 Task: Add Spaans Cocoa Meringue Cookies to the cart.
Action: Mouse moved to (690, 254)
Screenshot: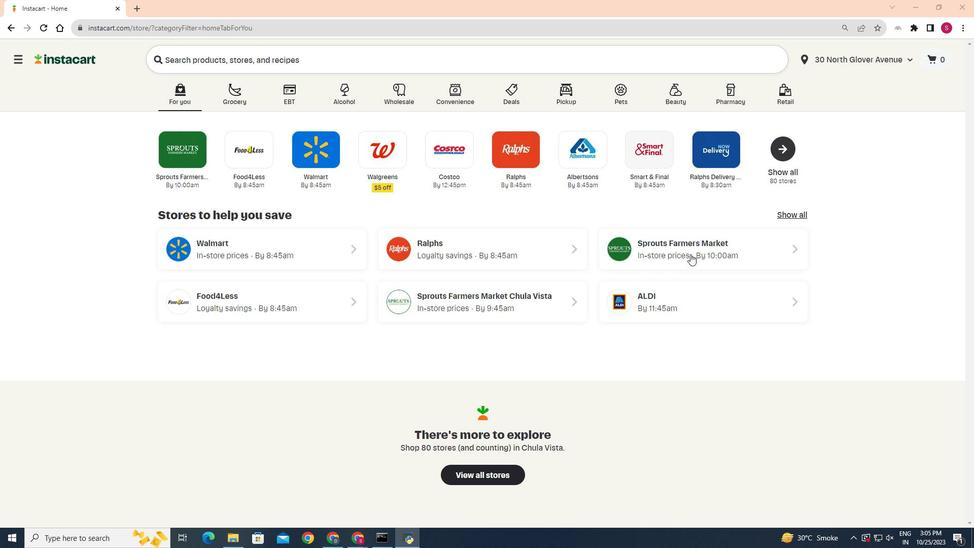 
Action: Mouse pressed left at (690, 254)
Screenshot: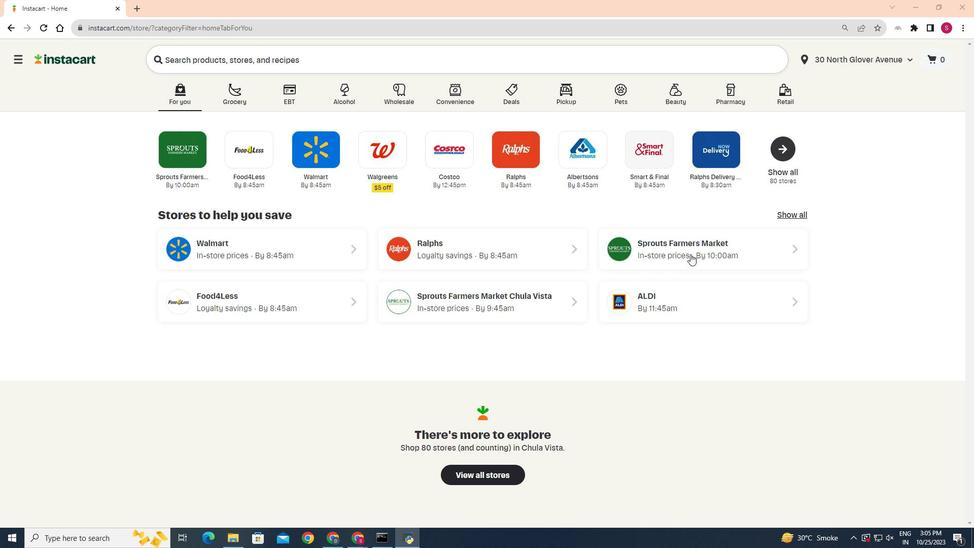 
Action: Mouse moved to (49, 442)
Screenshot: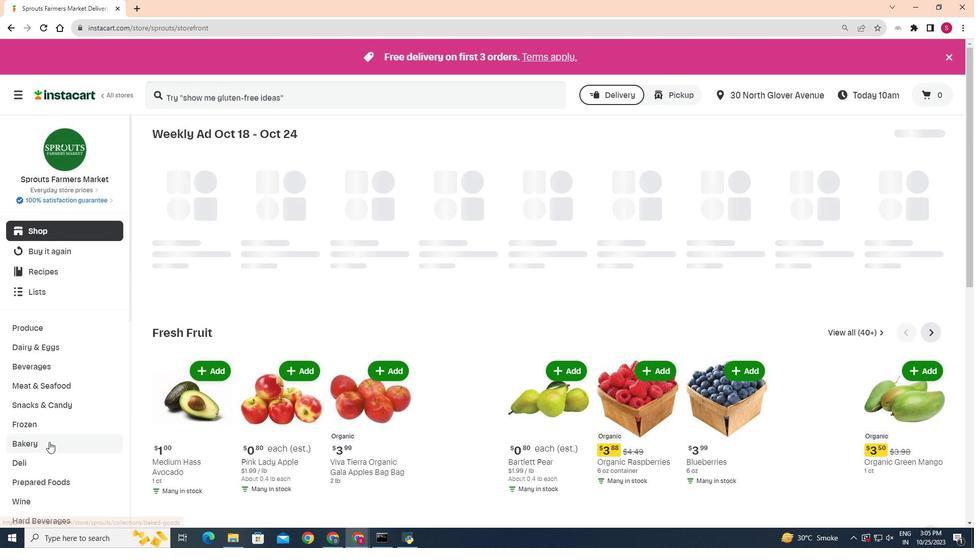 
Action: Mouse pressed left at (49, 442)
Screenshot: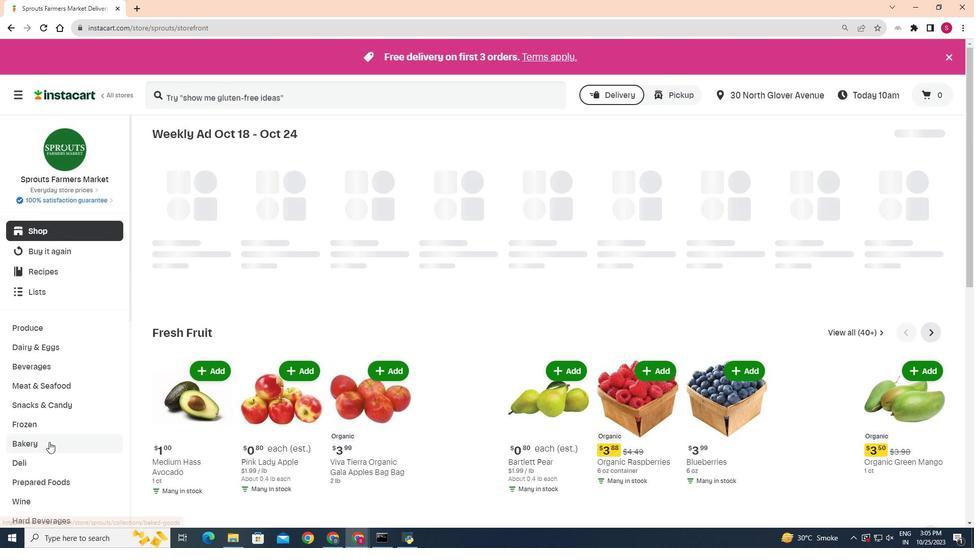 
Action: Mouse moved to (322, 157)
Screenshot: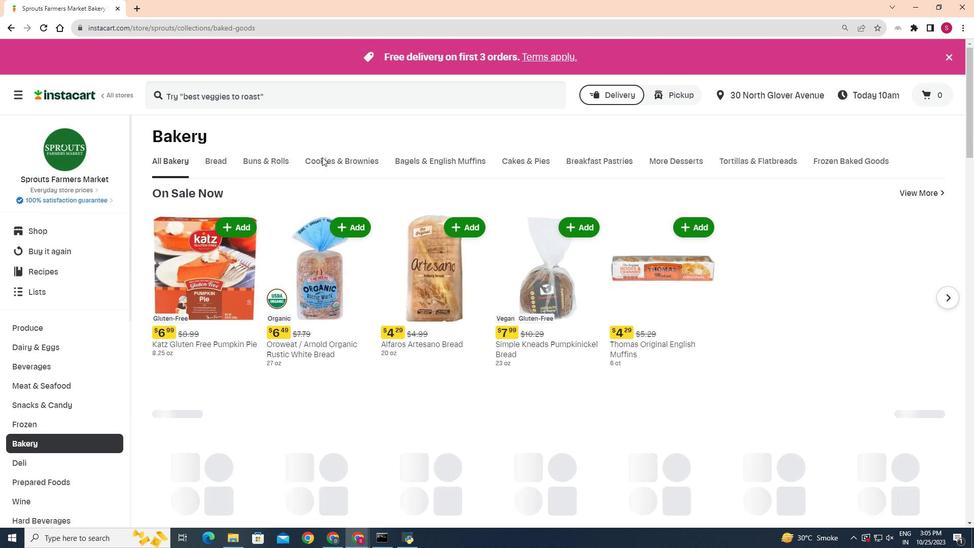 
Action: Mouse pressed left at (322, 157)
Screenshot: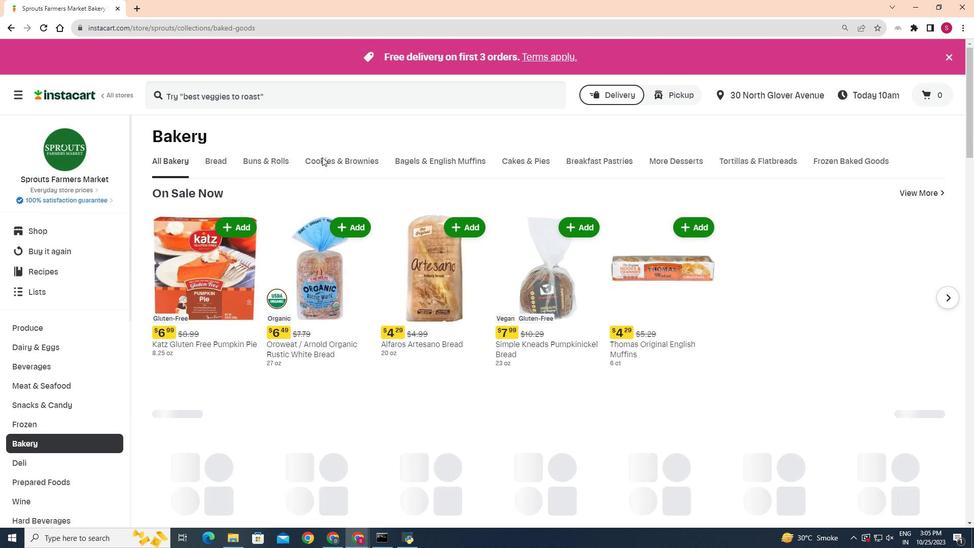 
Action: Mouse moved to (318, 163)
Screenshot: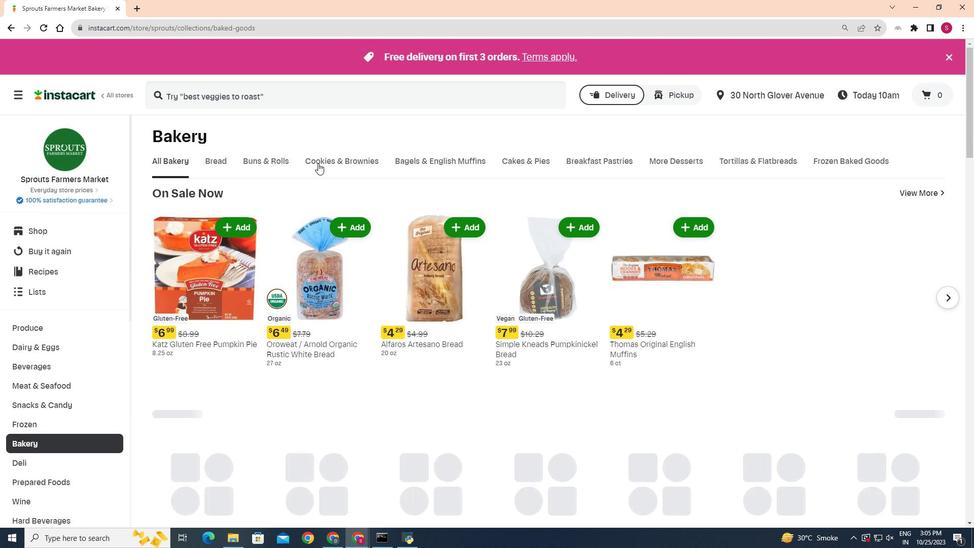 
Action: Mouse pressed left at (318, 163)
Screenshot: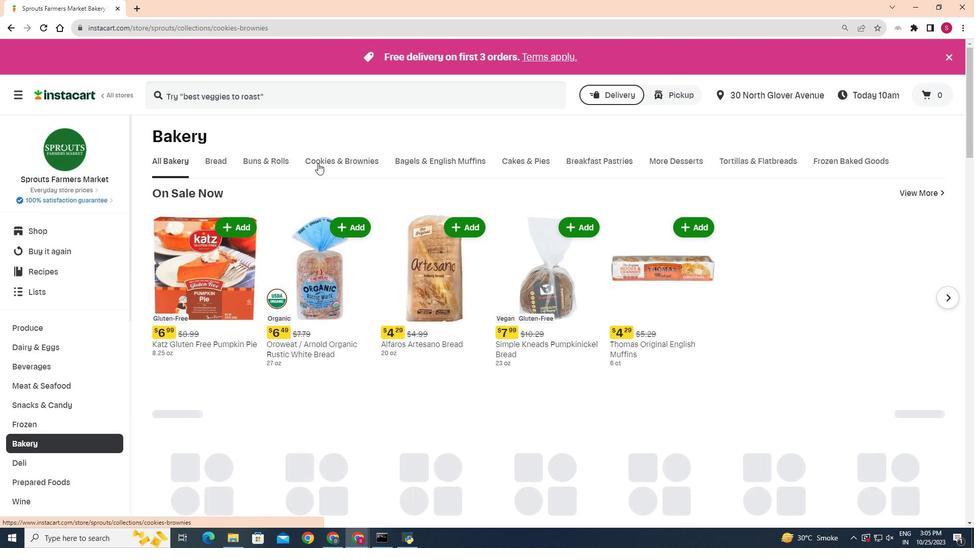 
Action: Mouse moved to (235, 208)
Screenshot: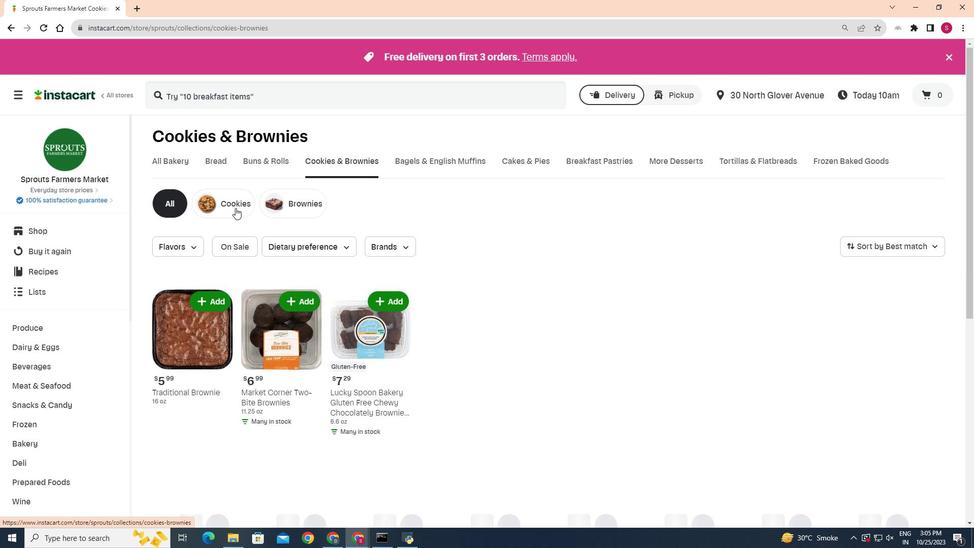 
Action: Mouse pressed left at (235, 208)
Screenshot: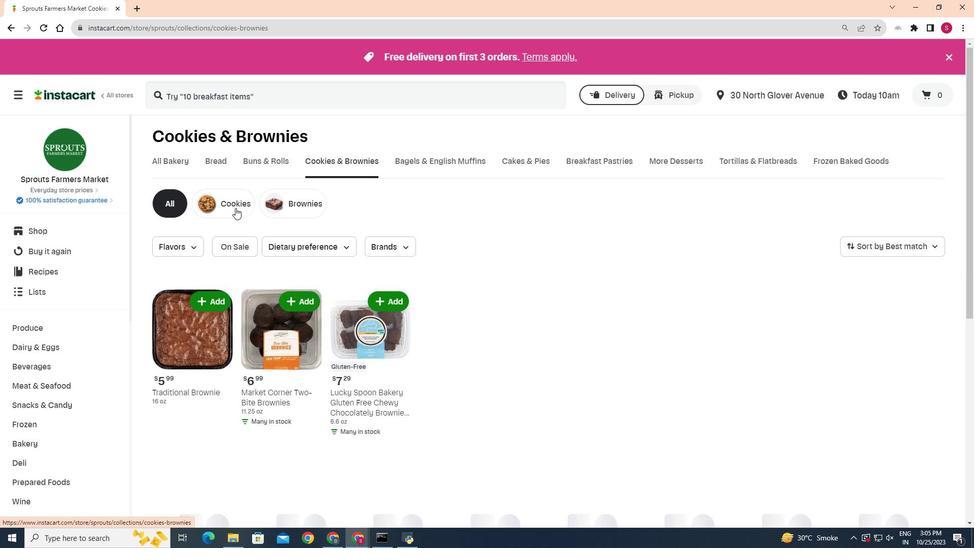 
Action: Mouse moved to (211, 304)
Screenshot: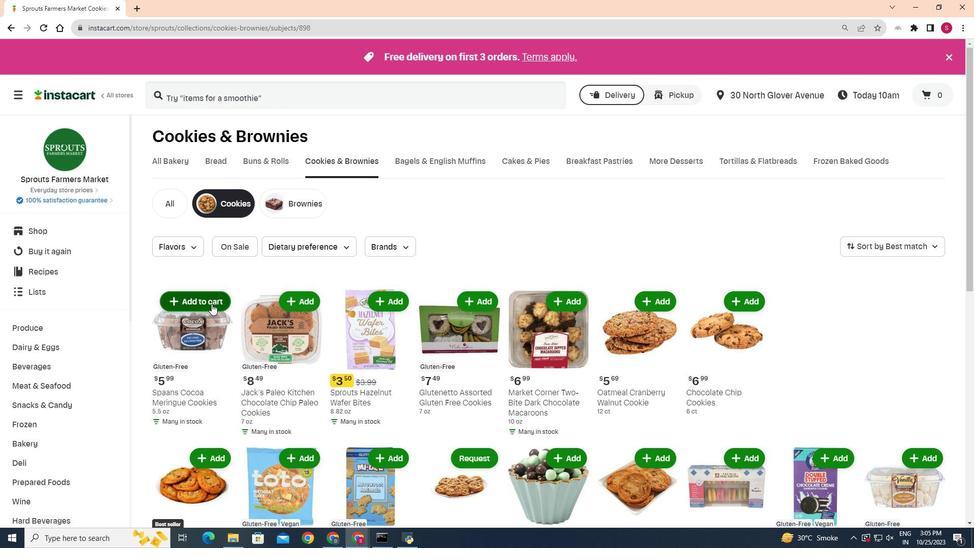 
Action: Mouse pressed left at (211, 304)
Screenshot: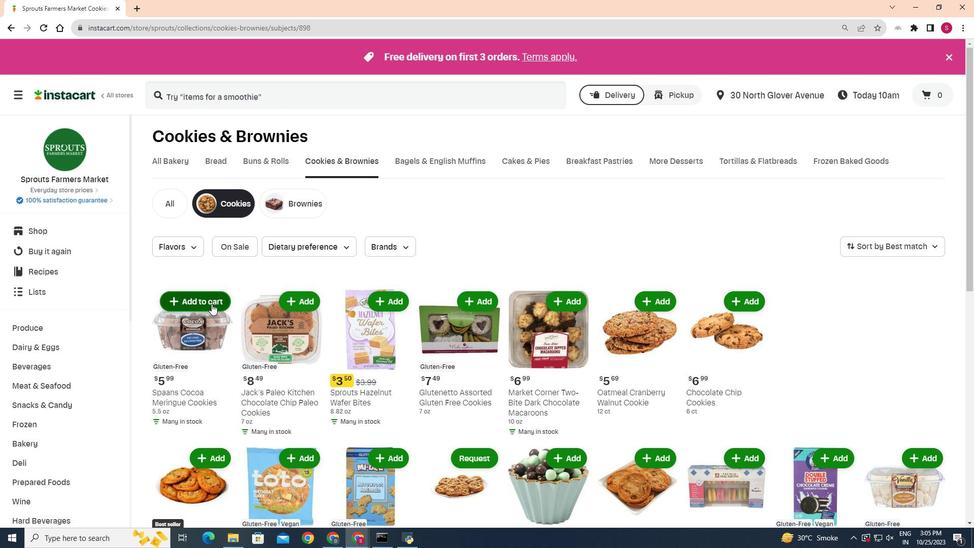 
Action: Mouse moved to (267, 291)
Screenshot: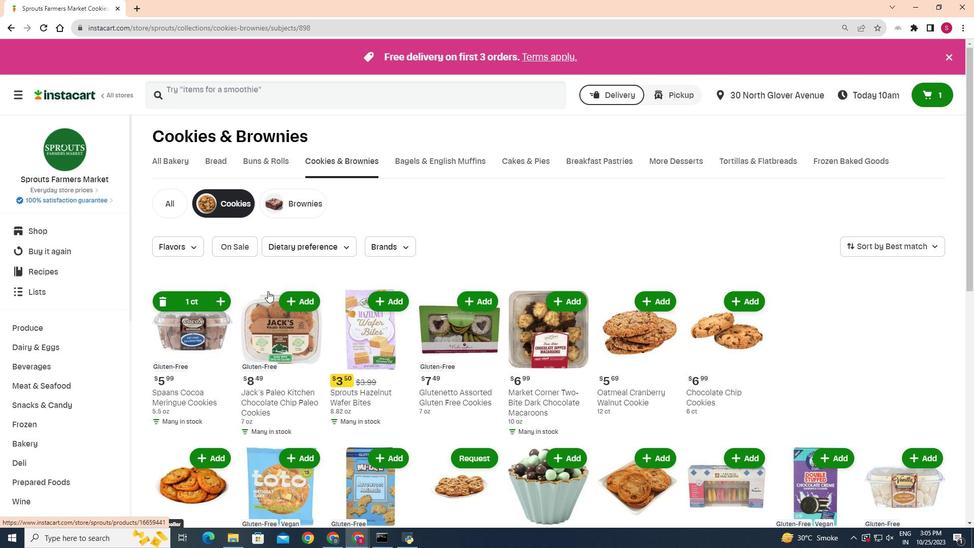 
